Task: Create a sub task System Test and UAT for the task  Add push notification feature to the app in the project TrendForge , assign it to team member softage.10@softage.net and update the status of the sub task to  At Risk , set the priority of the sub task to Medium.
Action: Mouse moved to (78, 567)
Screenshot: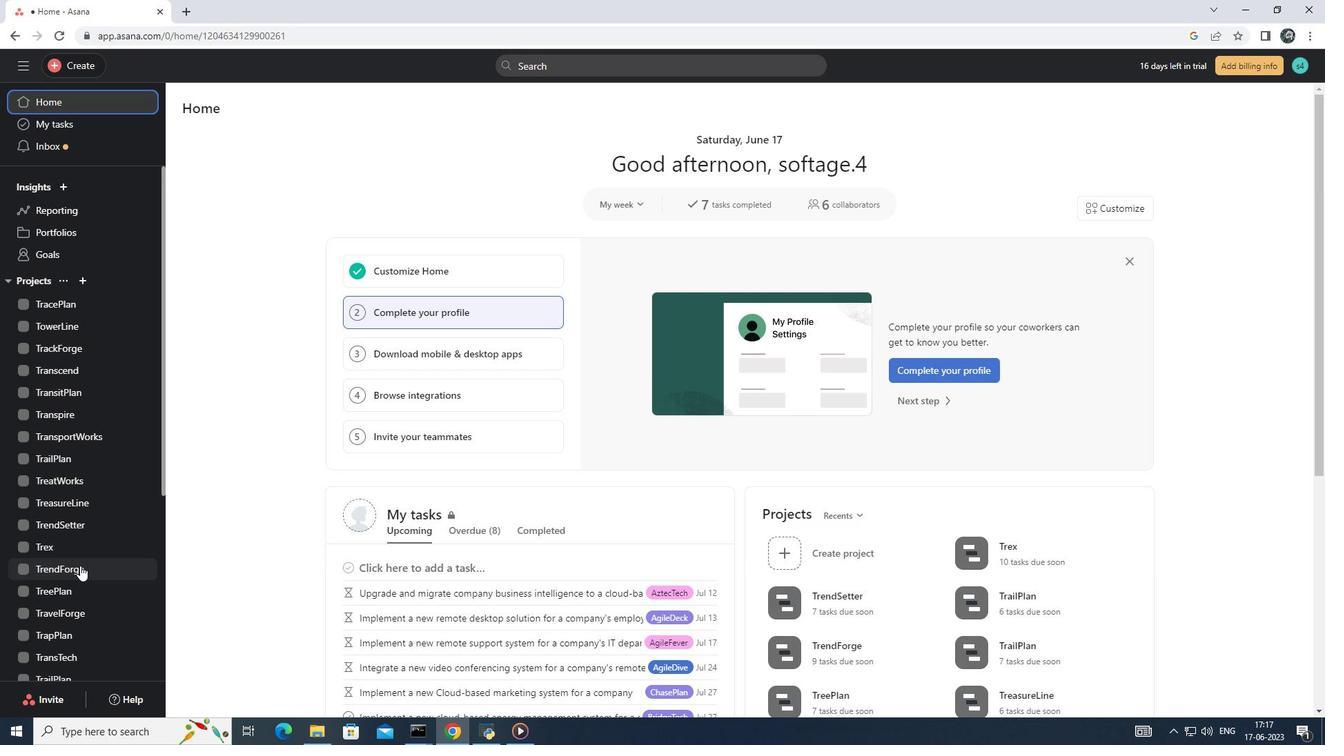 
Action: Mouse pressed left at (78, 567)
Screenshot: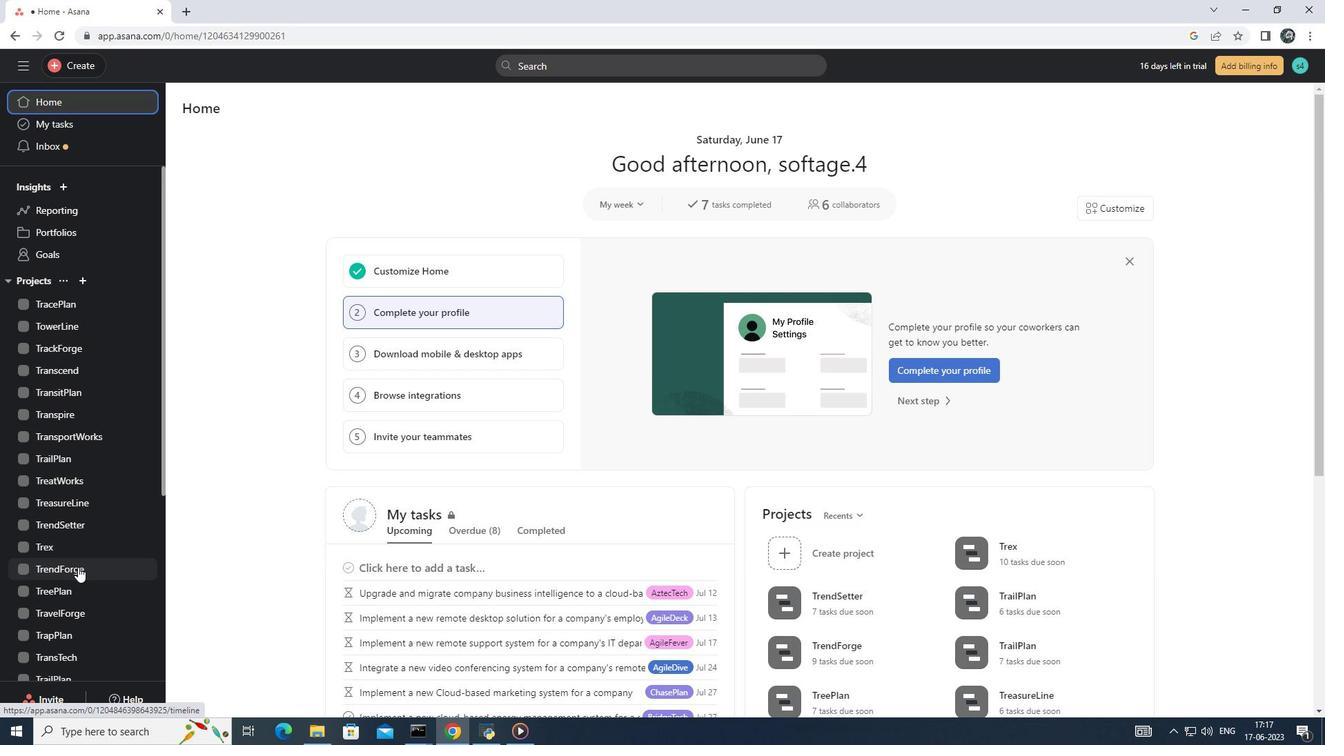 
Action: Mouse moved to (573, 323)
Screenshot: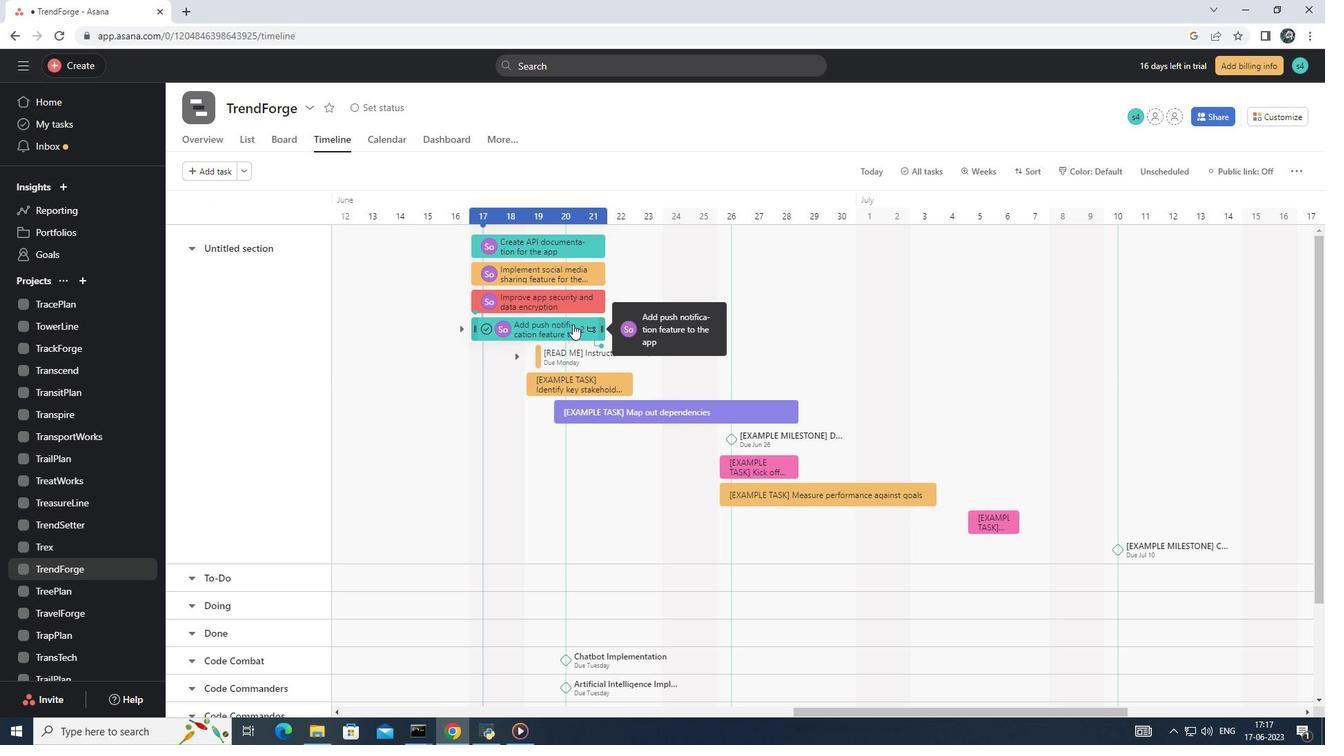 
Action: Mouse pressed left at (573, 323)
Screenshot: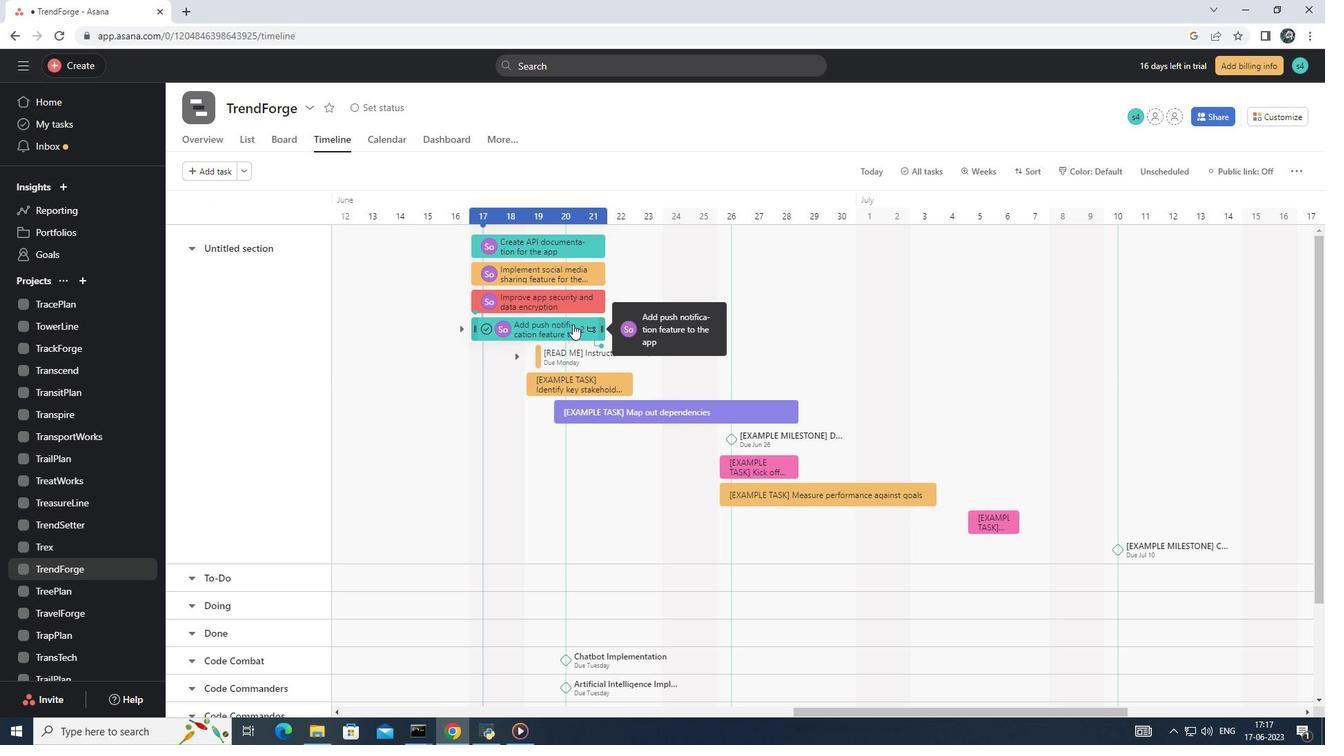 
Action: Mouse moved to (939, 424)
Screenshot: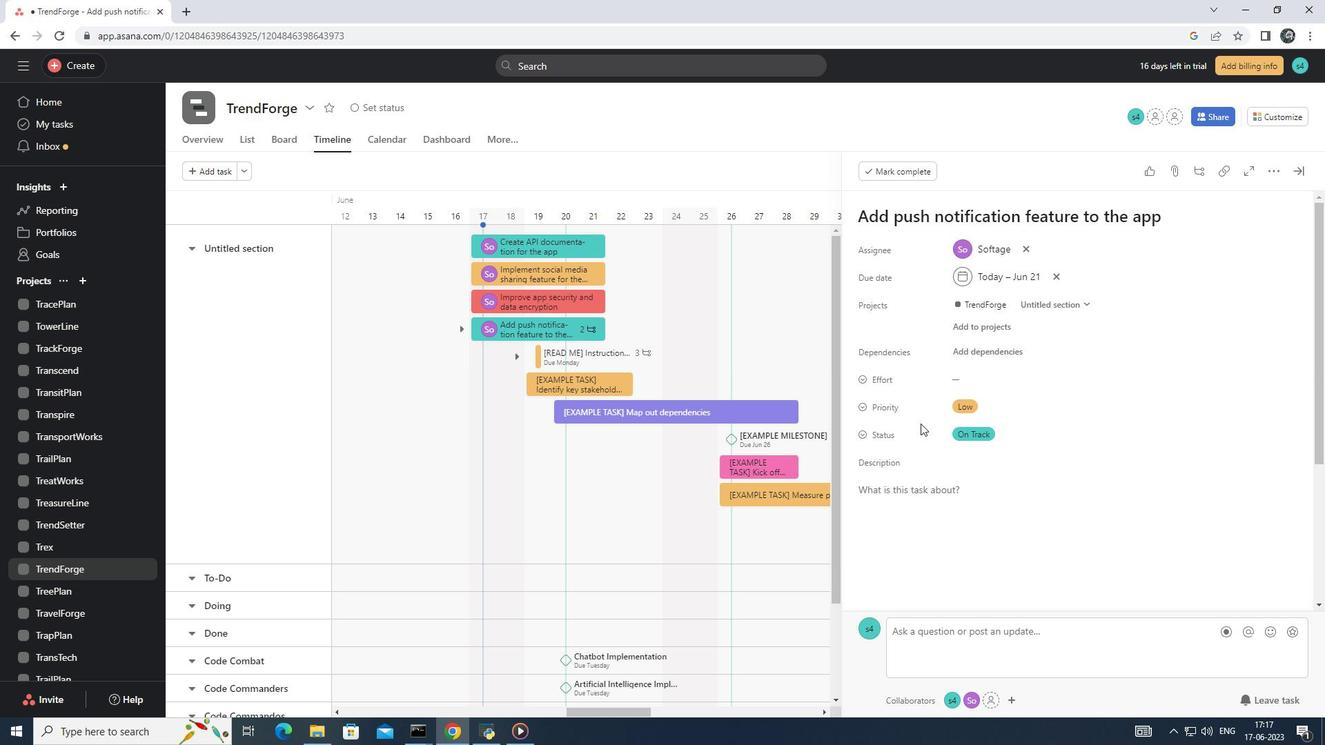 
Action: Mouse scrolled (939, 424) with delta (0, 0)
Screenshot: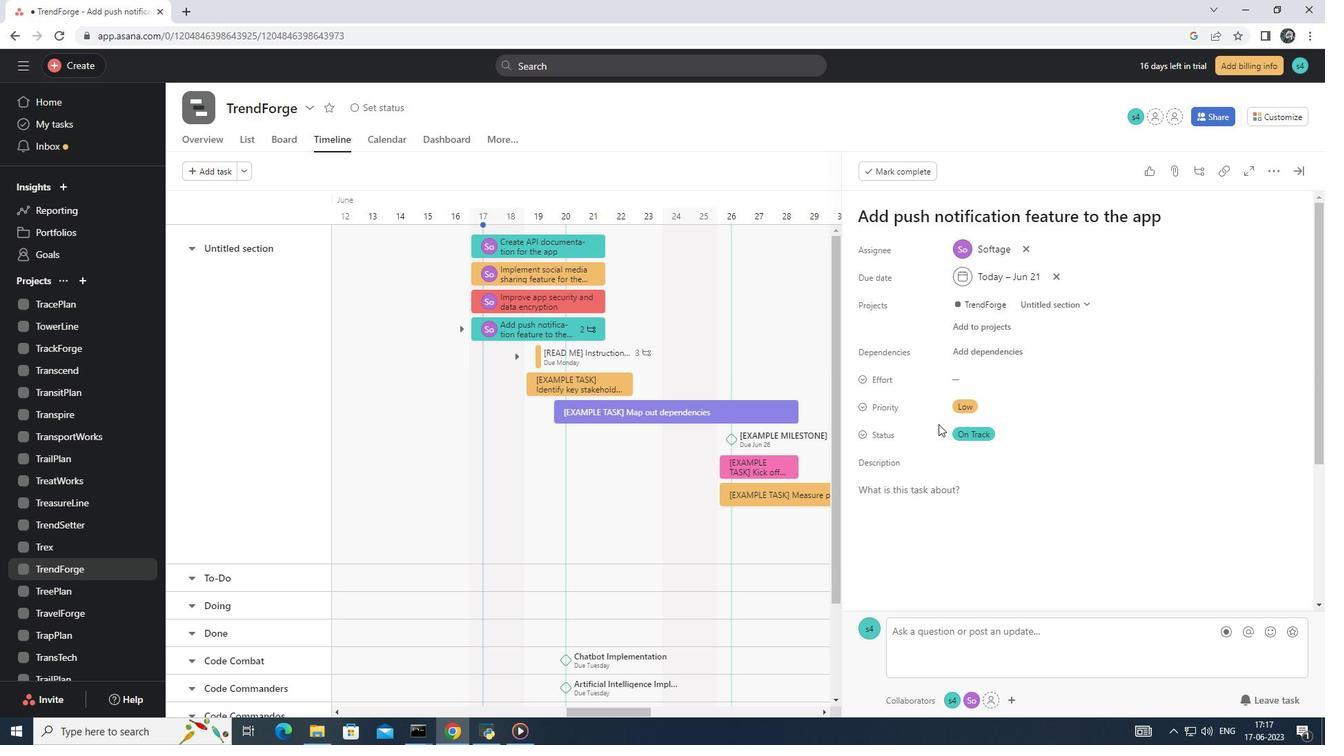 
Action: Mouse scrolled (939, 424) with delta (0, 0)
Screenshot: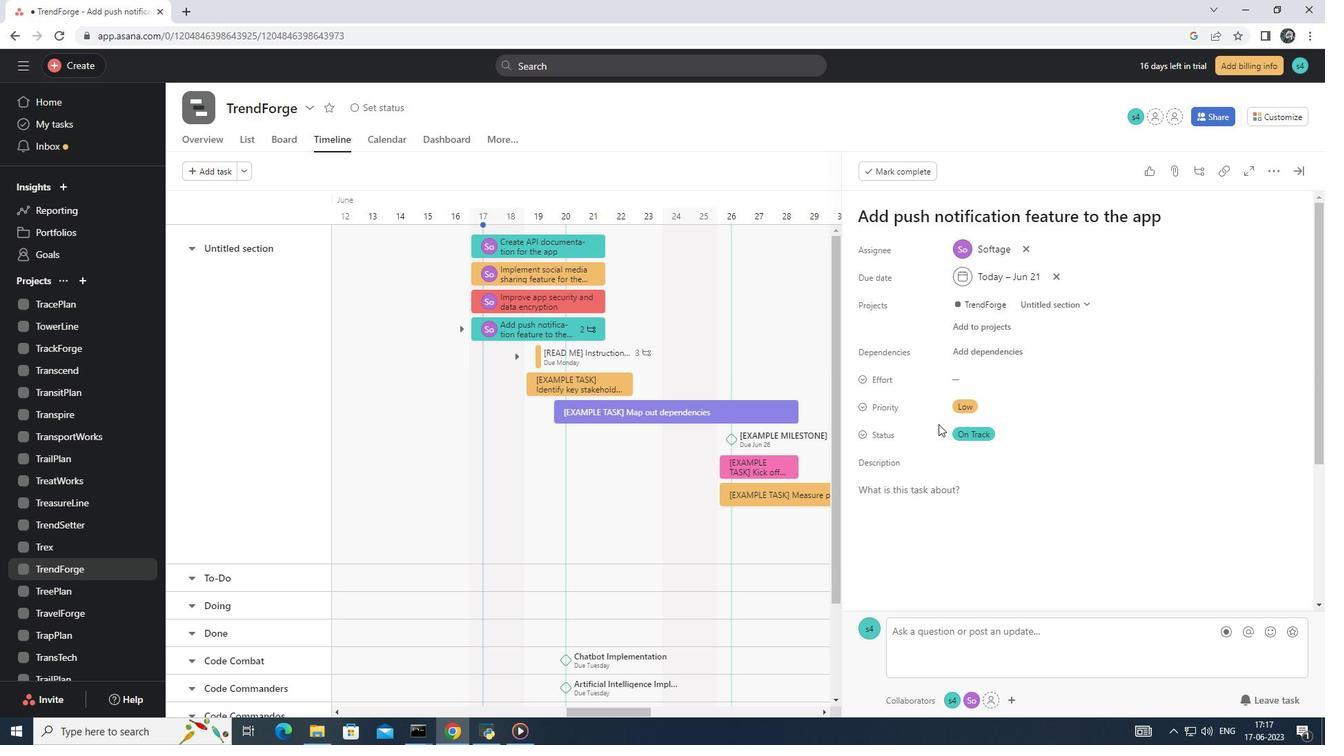 
Action: Mouse scrolled (939, 424) with delta (0, 0)
Screenshot: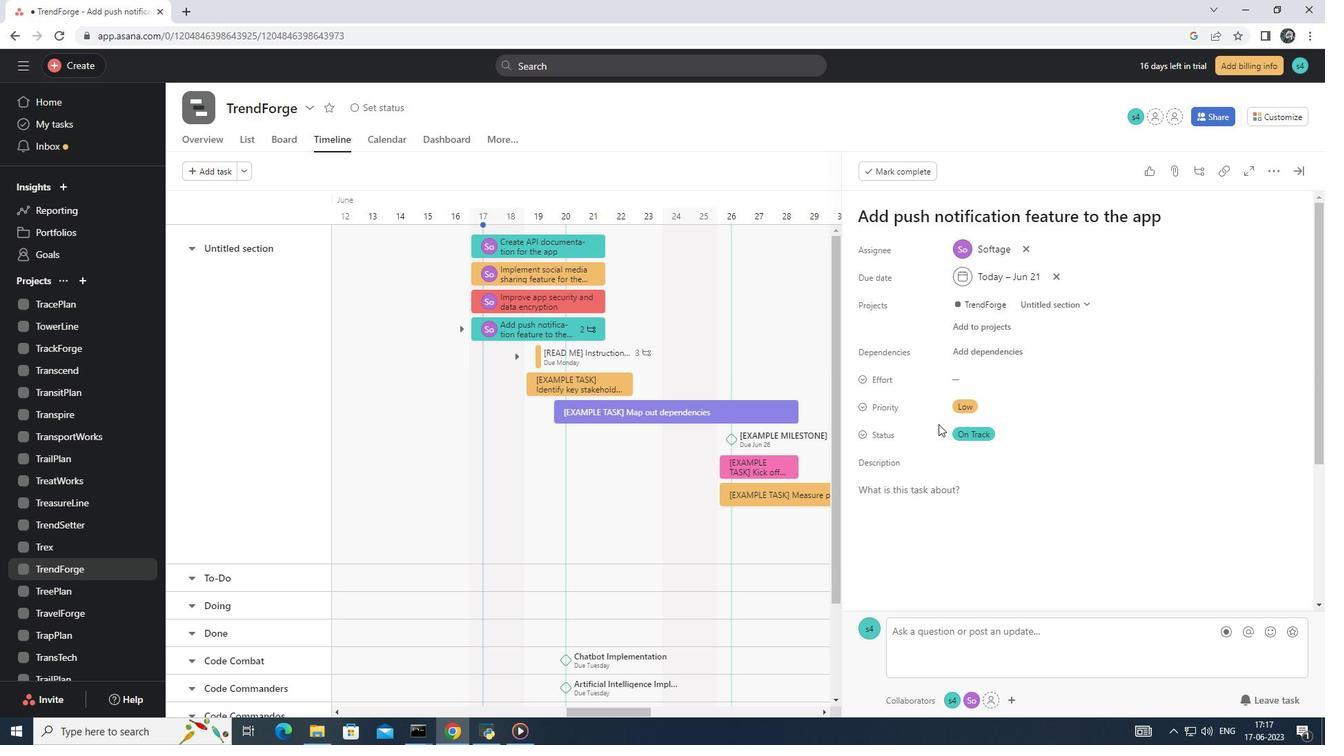 
Action: Mouse moved to (899, 499)
Screenshot: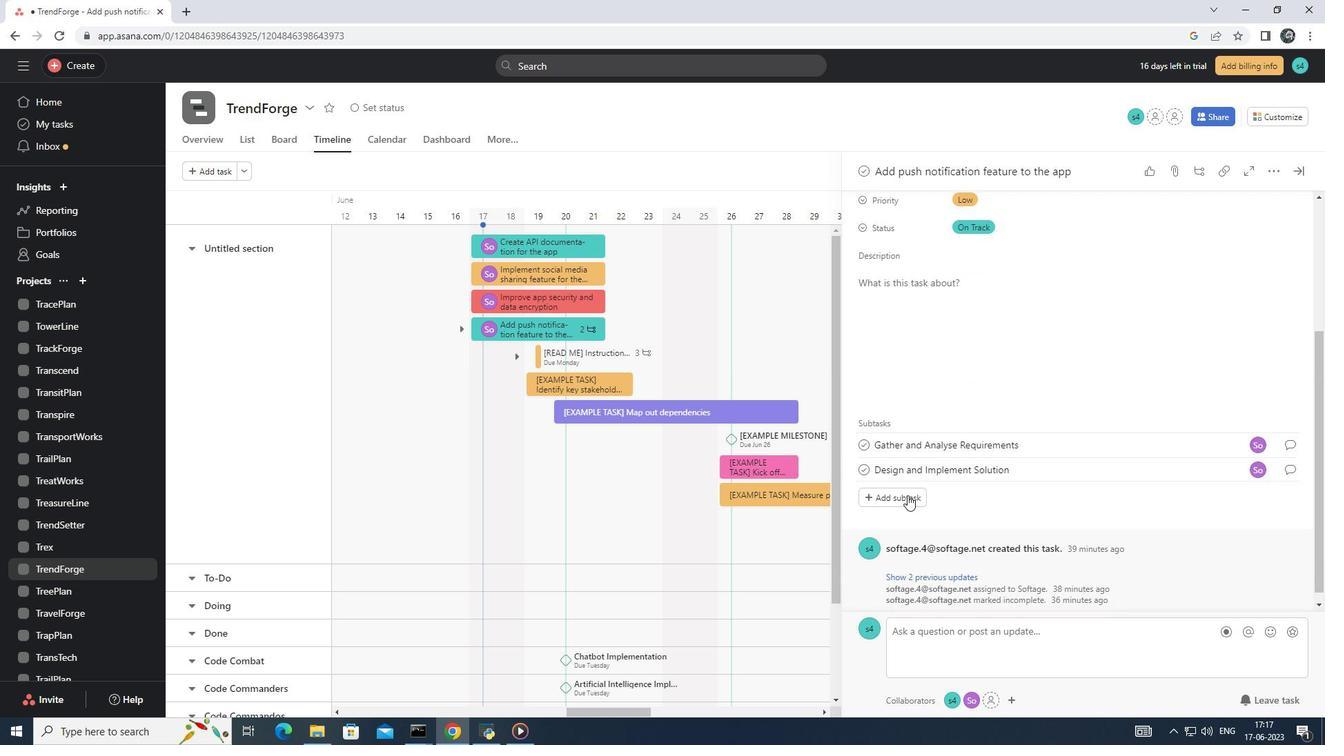 
Action: Mouse pressed left at (899, 499)
Screenshot: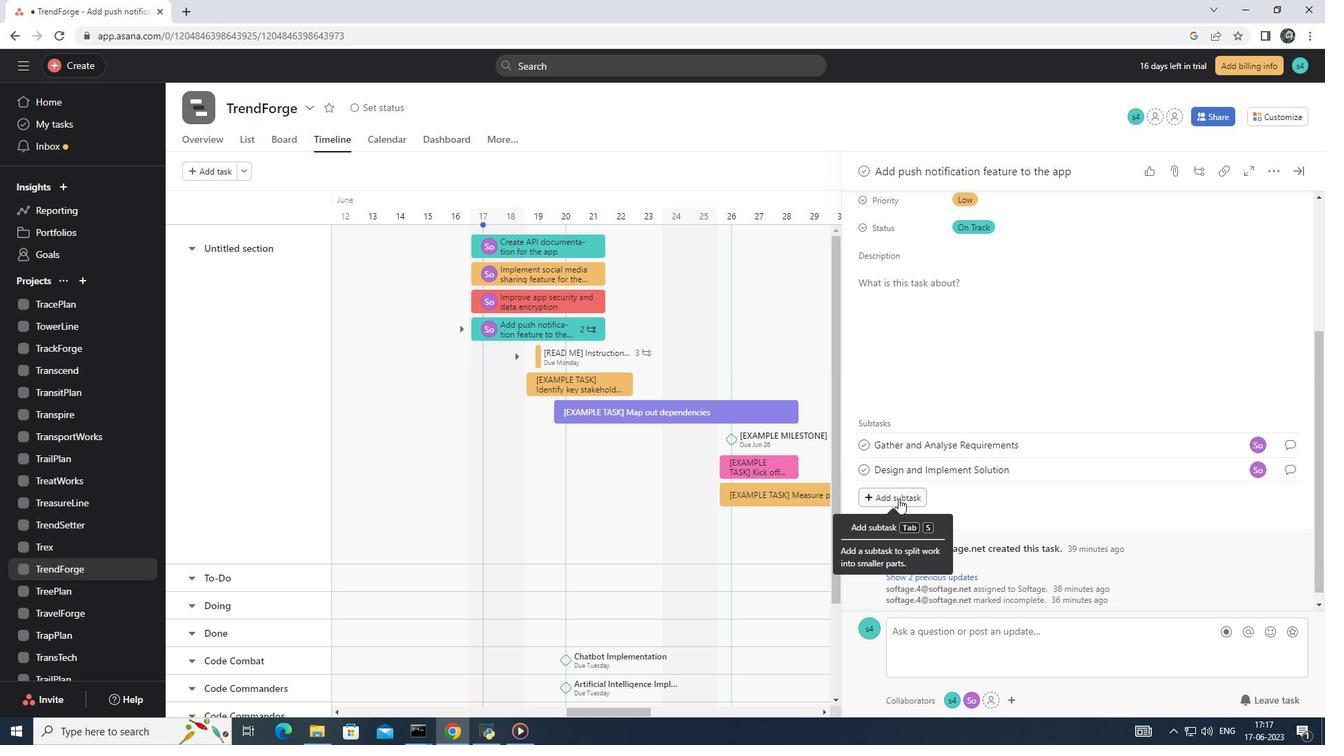 
Action: Mouse moved to (904, 466)
Screenshot: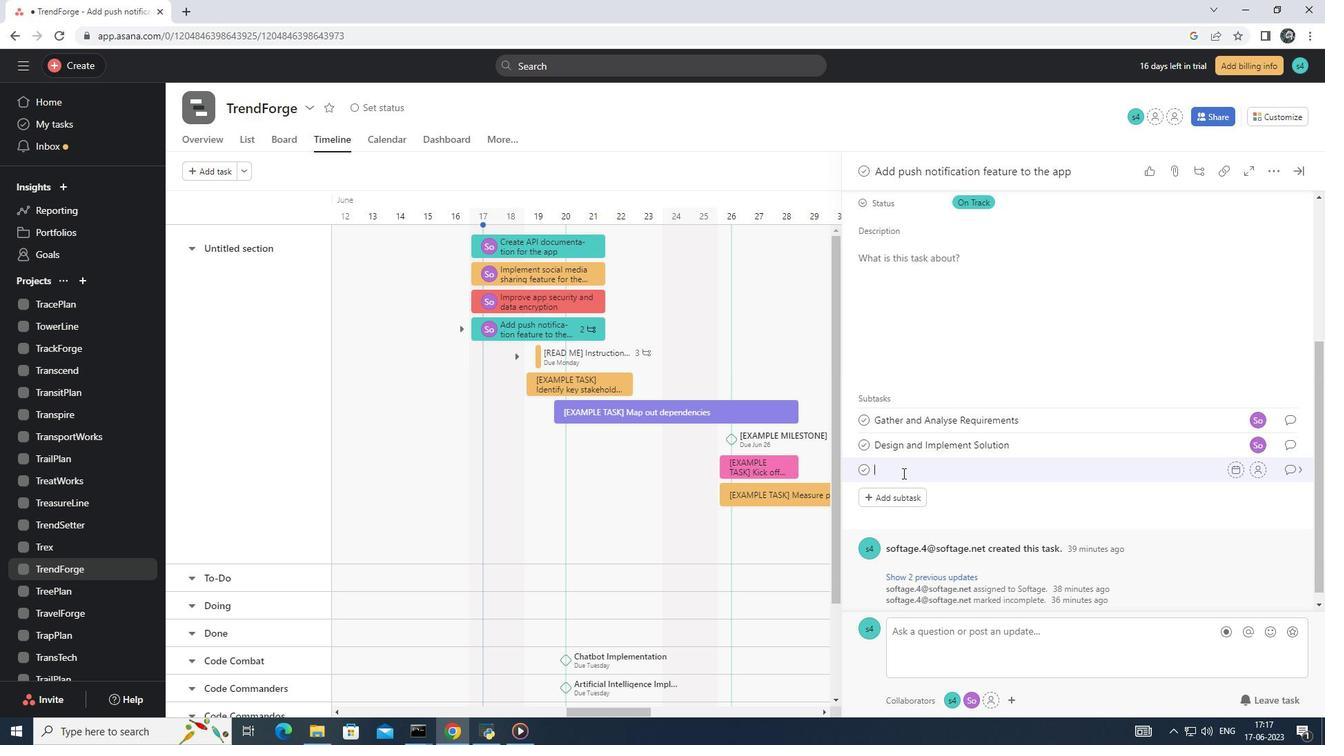 
Action: Mouse pressed left at (904, 466)
Screenshot: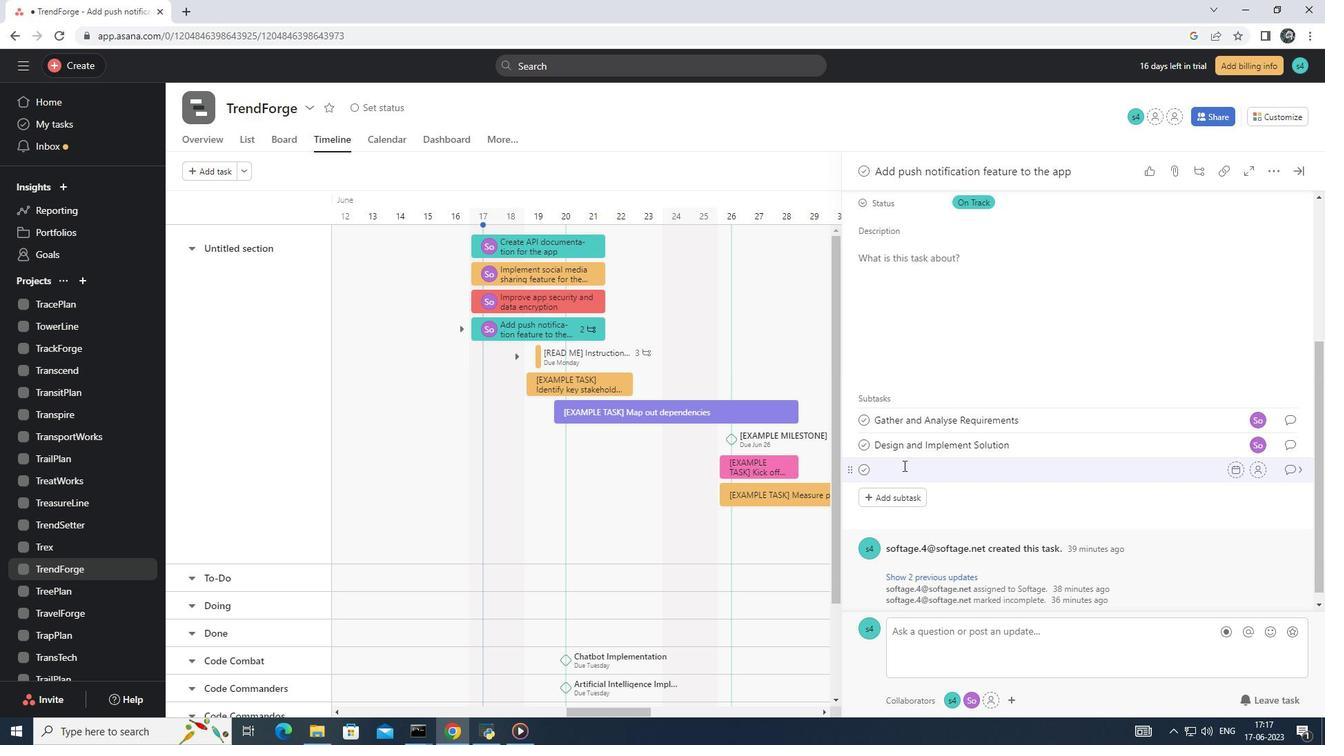 
Action: Key pressed <Key.shift>System<Key.space><Key.shift>Test<Key.space>and<Key.space><Key.shift><Key.shift><Key.shift><Key.shift><Key.shift><Key.shift><Key.shift><Key.shift><Key.shift><Key.shift><Key.shift><Key.shift><Key.shift><Key.shift><Key.shift><Key.shift><Key.shift><Key.shift><Key.shift><Key.shift>UAT
Screenshot: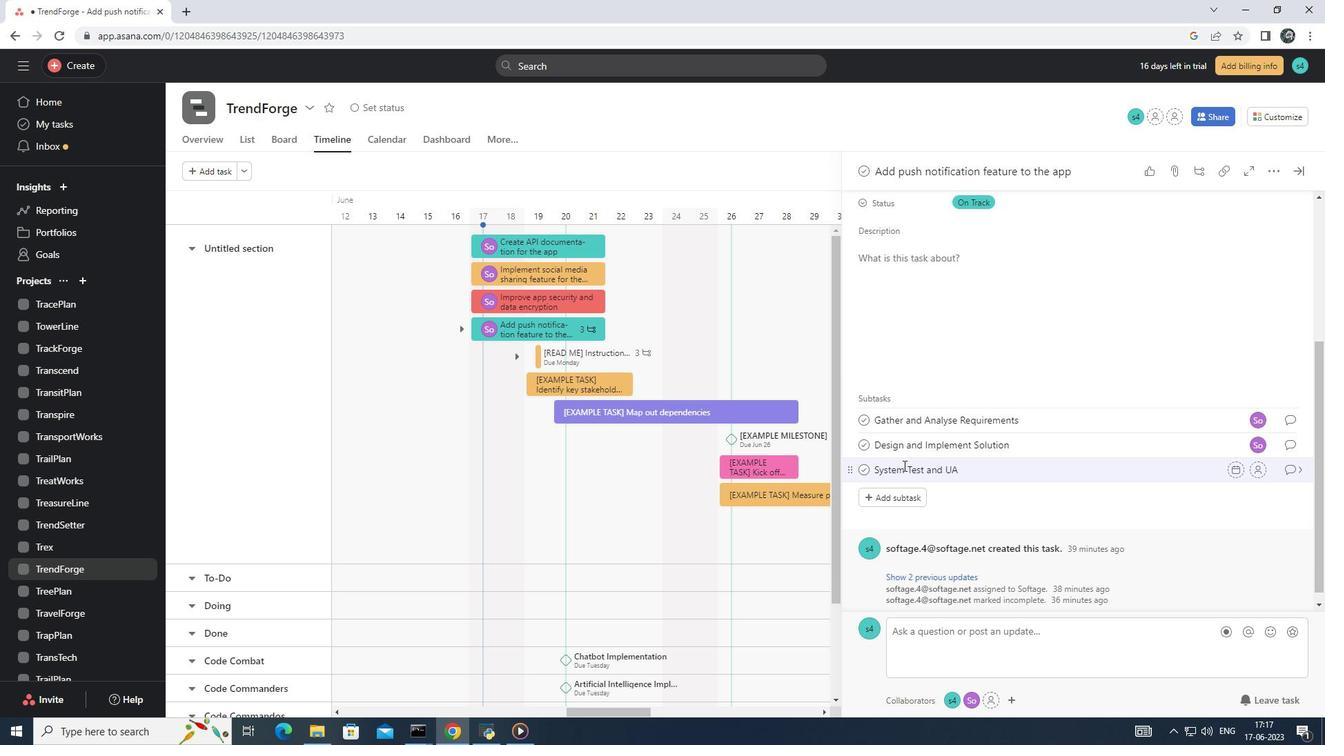 
Action: Mouse moved to (1259, 467)
Screenshot: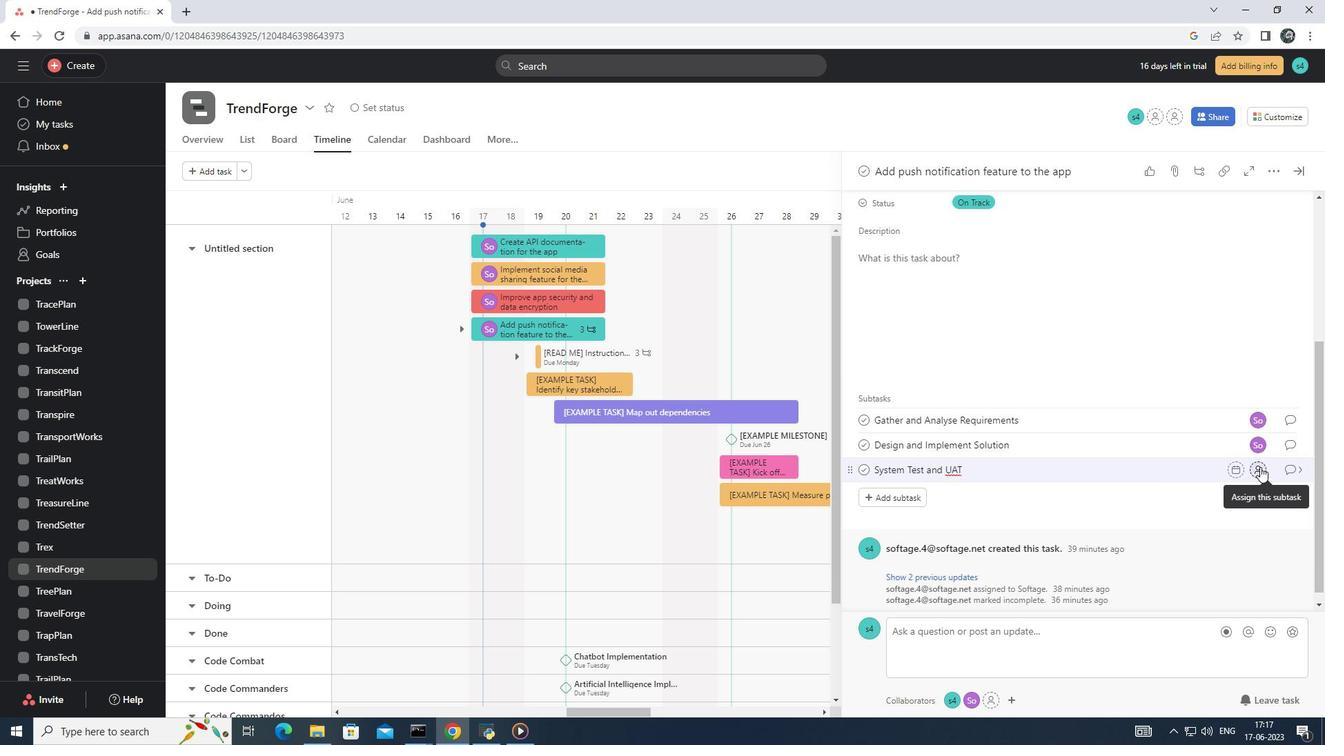 
Action: Mouse pressed left at (1259, 467)
Screenshot: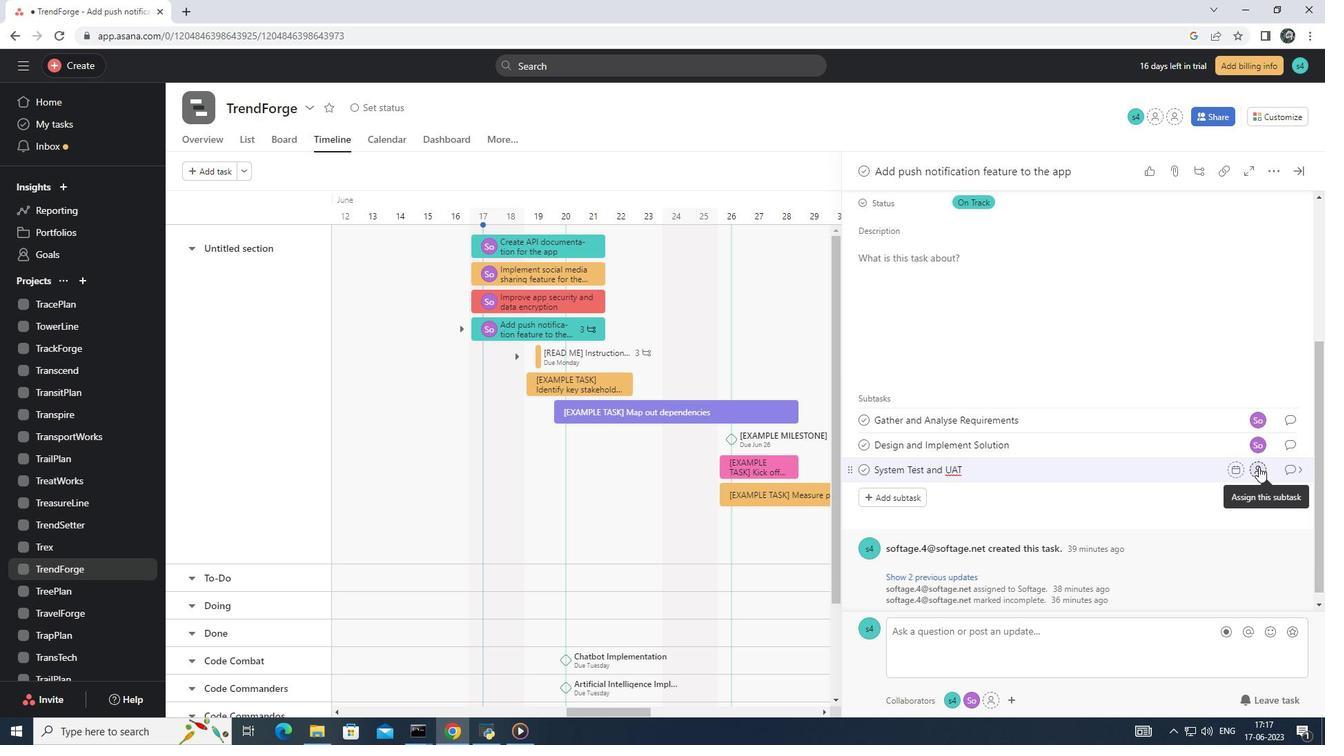 
Action: Mouse moved to (1062, 530)
Screenshot: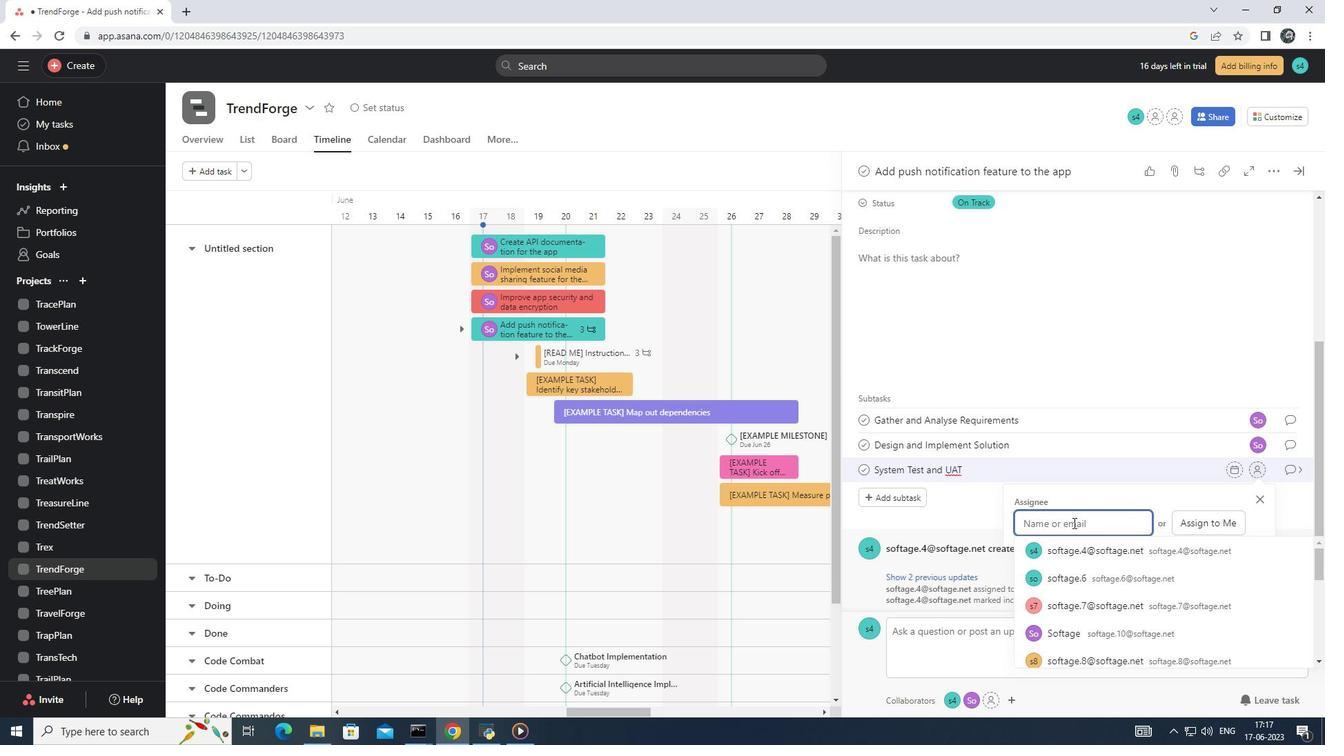 
Action: Key pressed softage.1
Screenshot: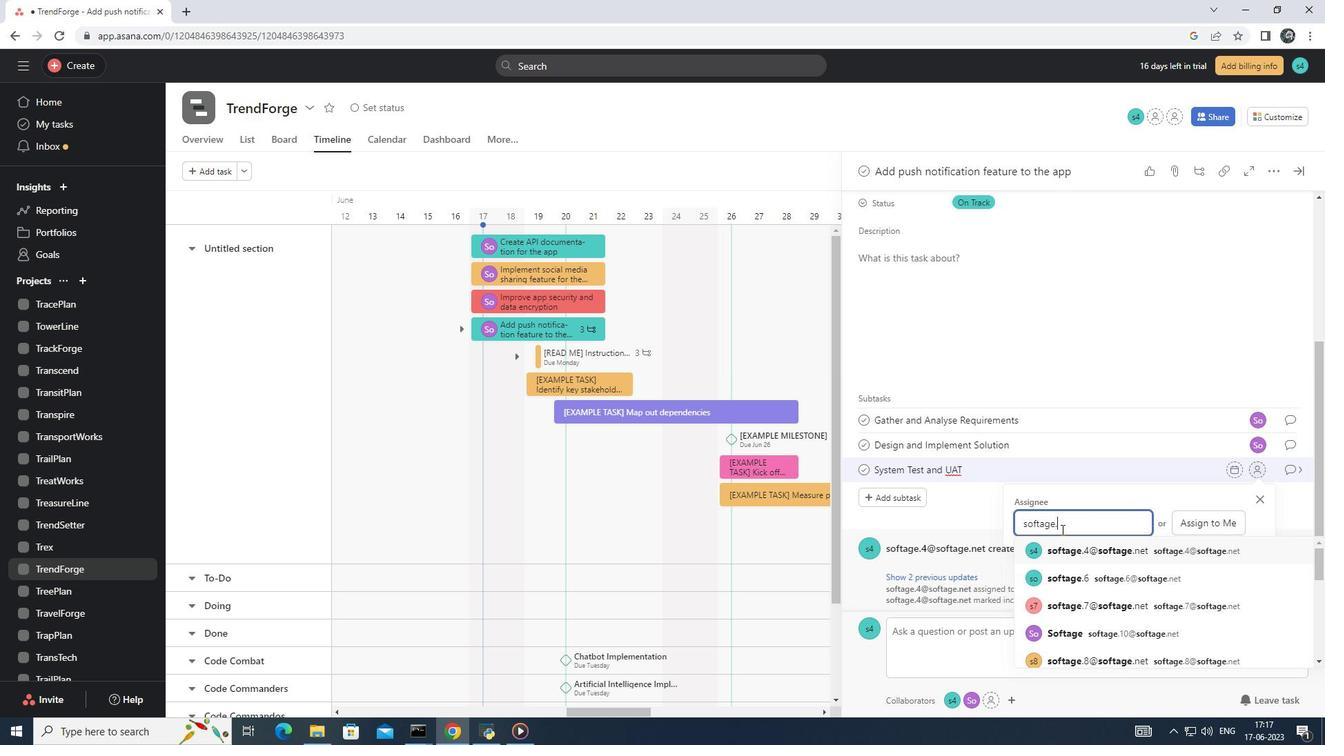 
Action: Mouse moved to (1061, 531)
Screenshot: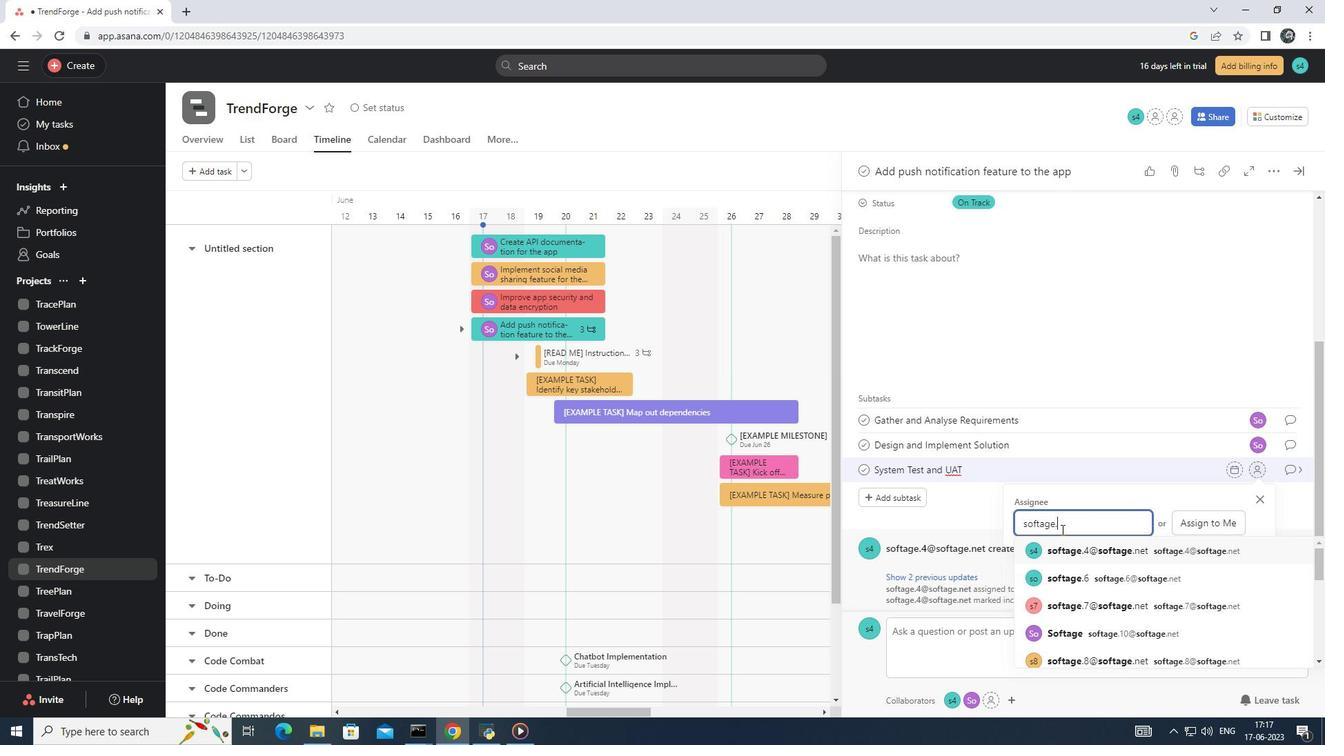 
Action: Key pressed 0<Key.shift>@softage.net<Key.enter>
Screenshot: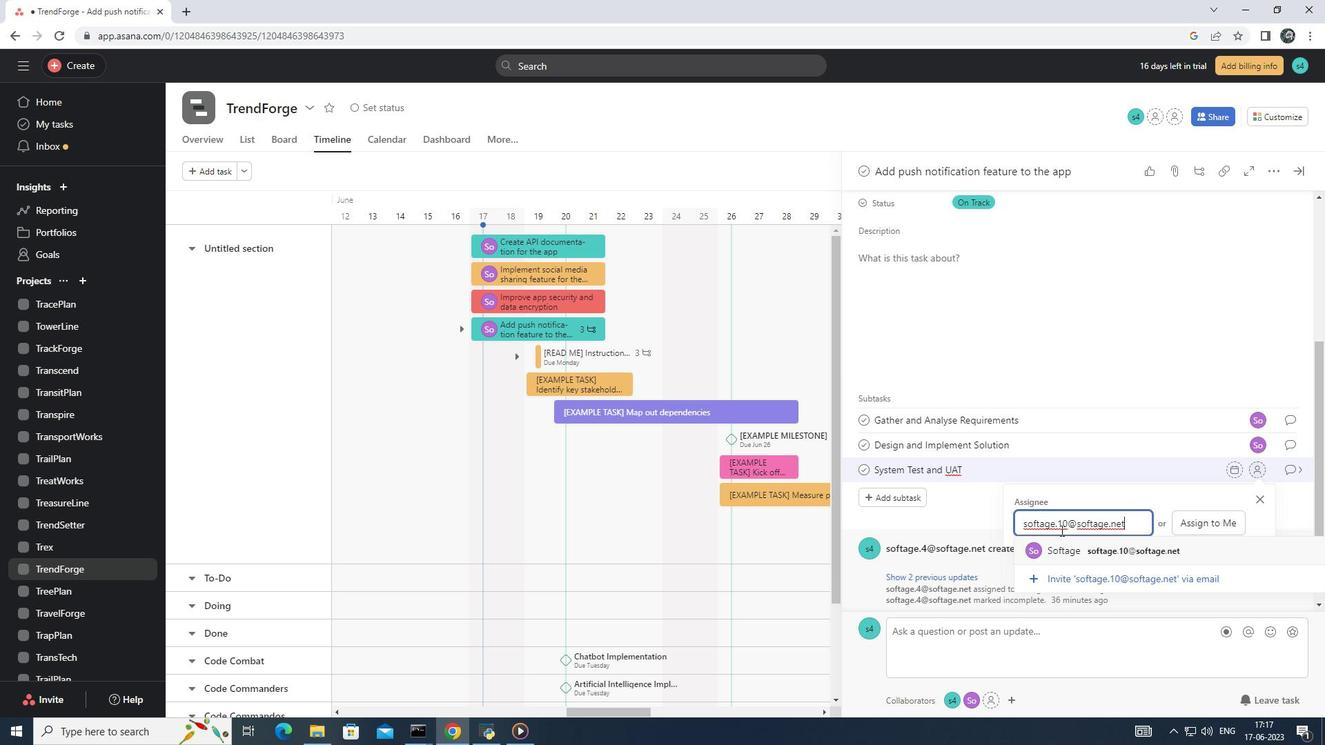 
Action: Mouse moved to (1301, 466)
Screenshot: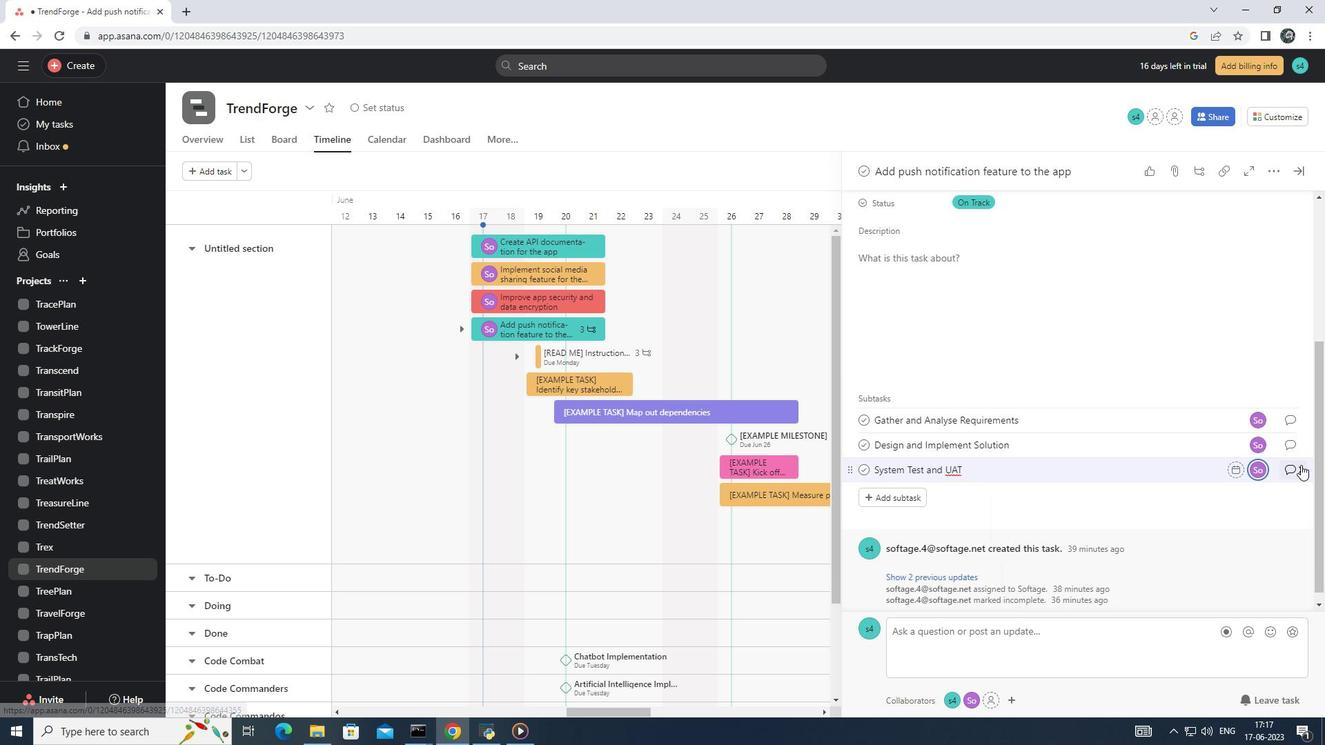 
Action: Mouse pressed left at (1301, 466)
Screenshot: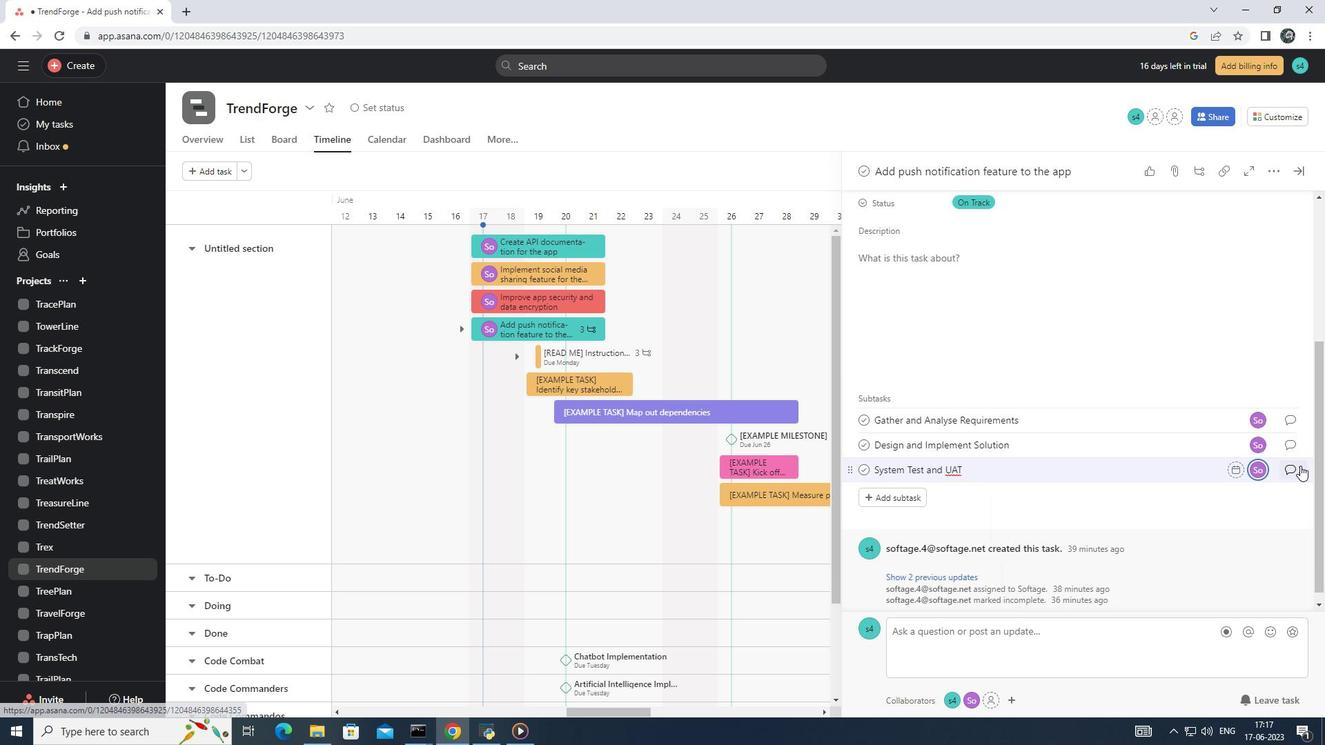 
Action: Mouse moved to (886, 366)
Screenshot: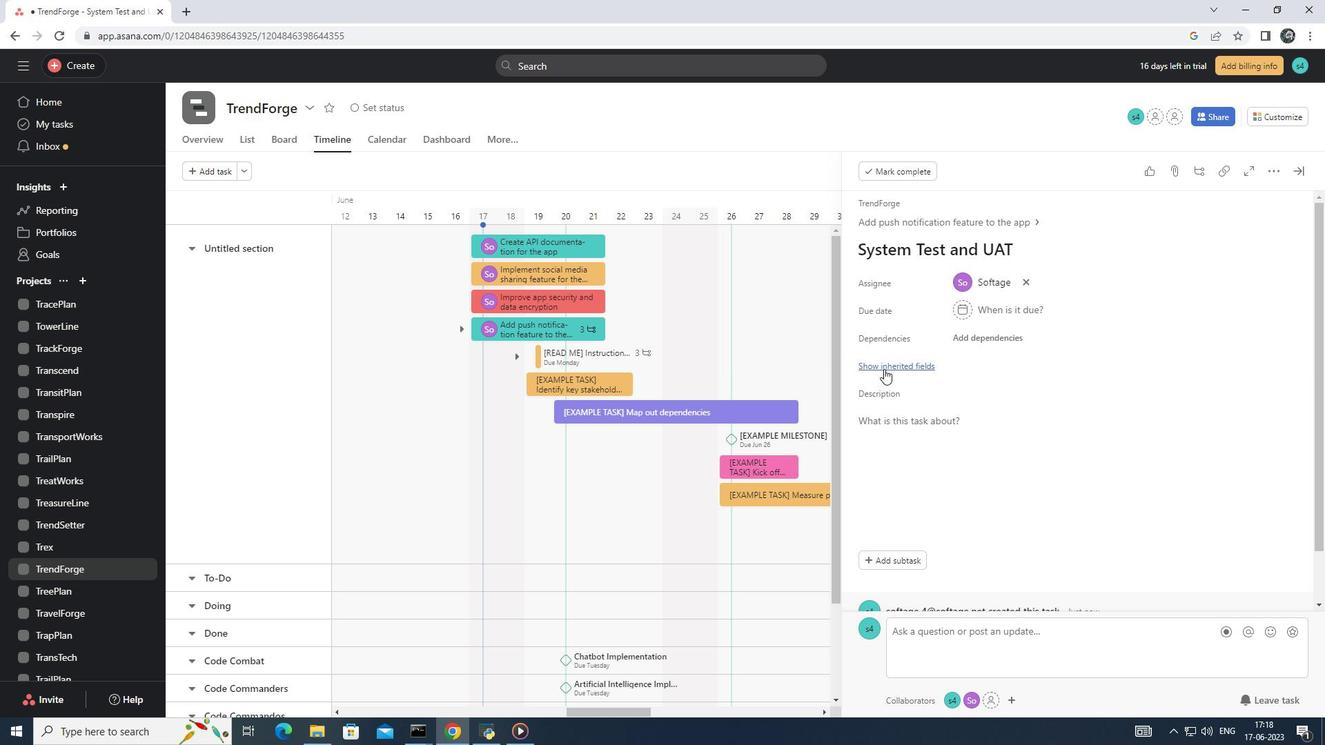
Action: Mouse pressed left at (886, 366)
Screenshot: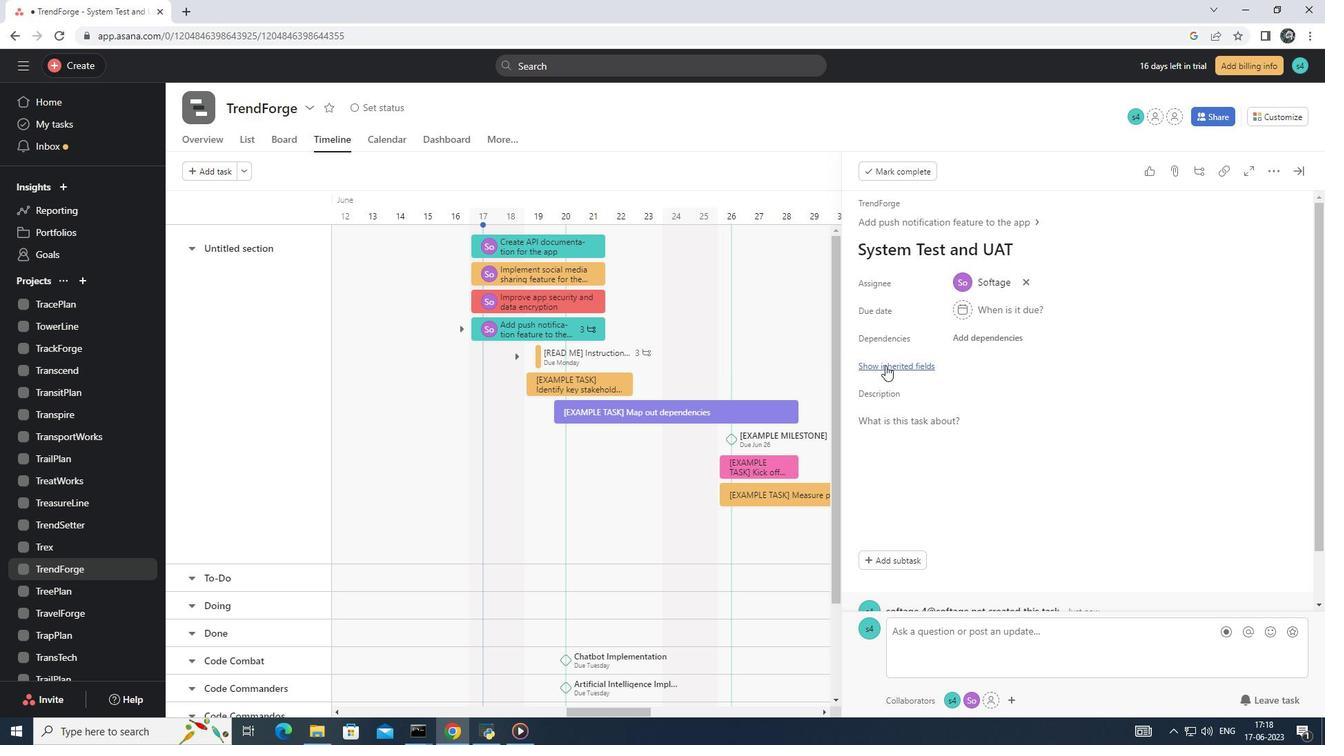 
Action: Mouse moved to (956, 444)
Screenshot: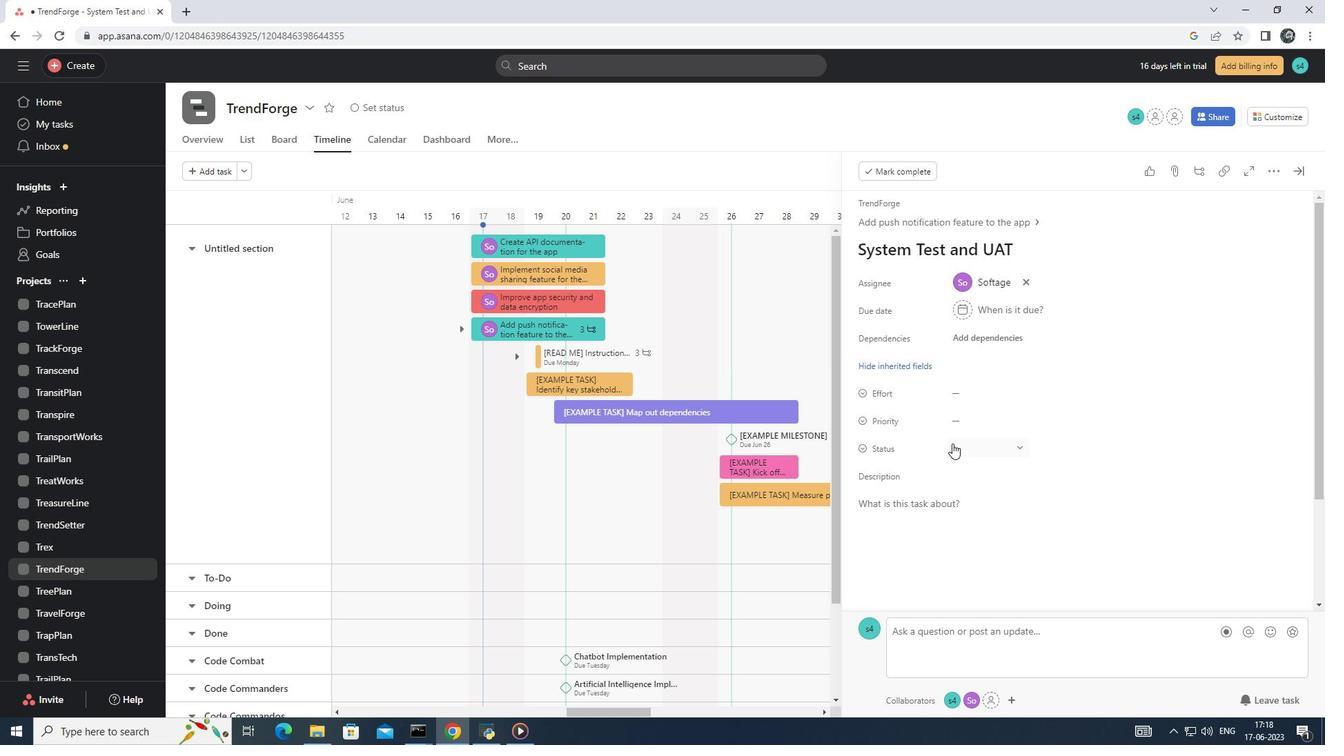 
Action: Mouse pressed left at (956, 444)
Screenshot: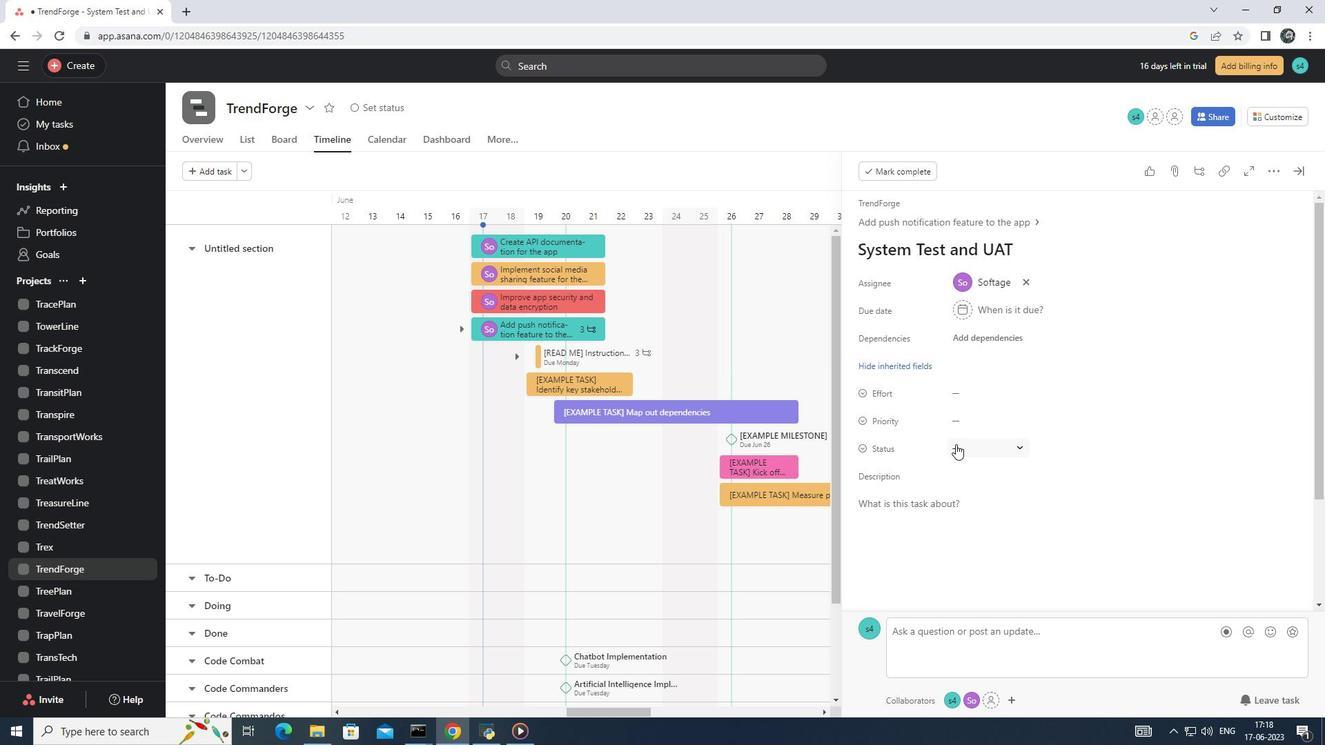 
Action: Mouse moved to (1000, 517)
Screenshot: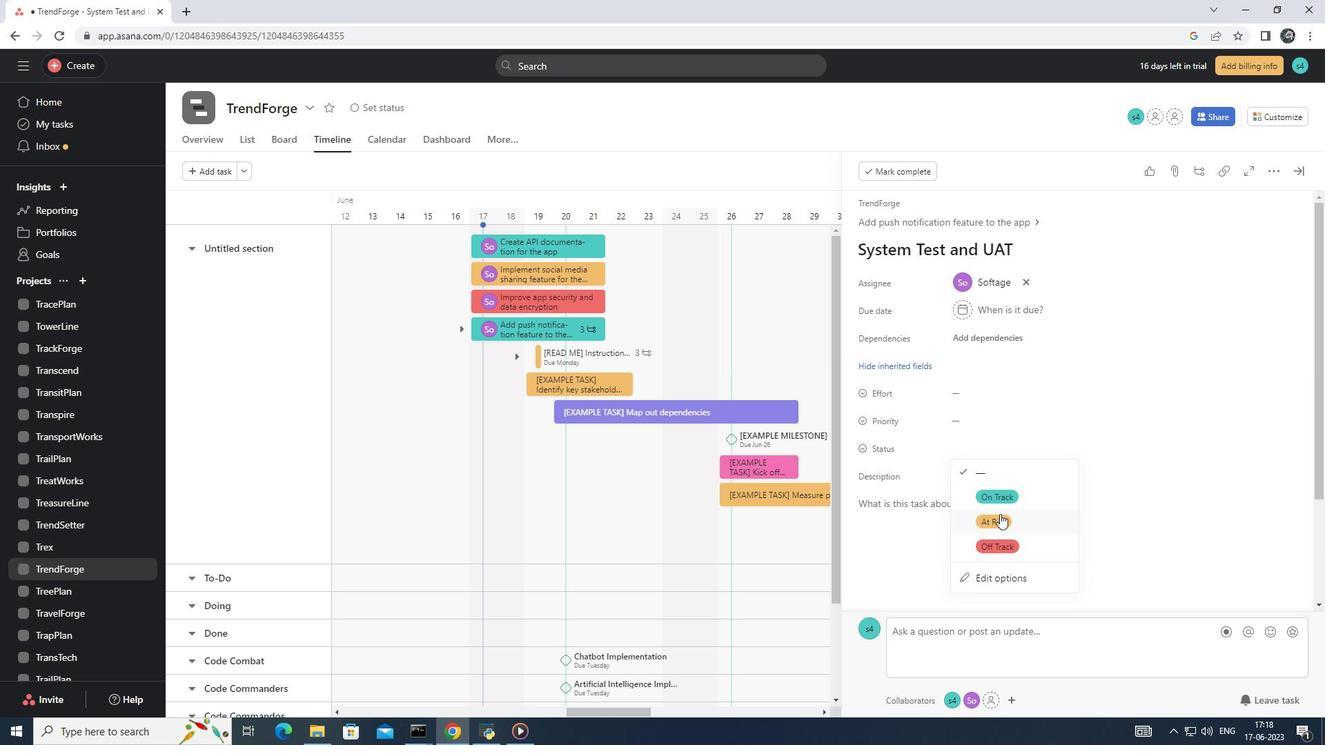 
Action: Mouse pressed left at (1000, 517)
Screenshot: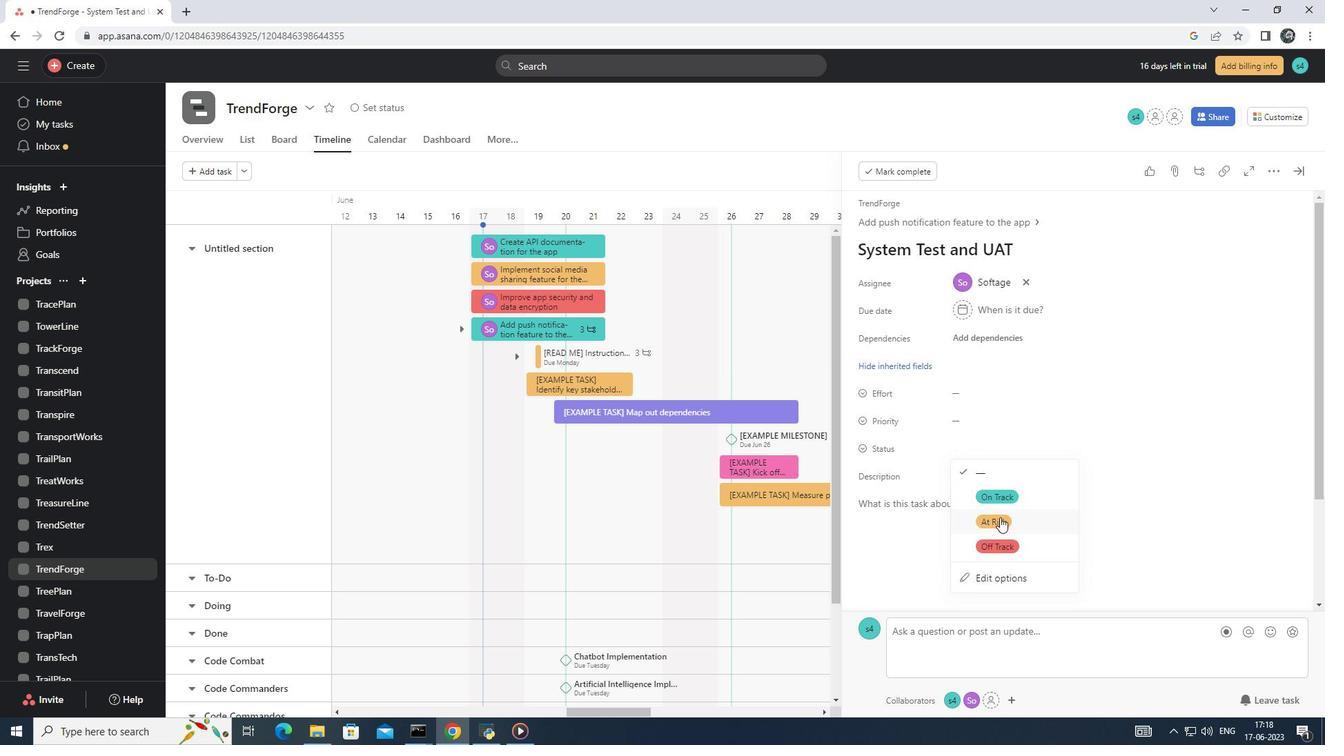 
Action: Mouse moved to (982, 420)
Screenshot: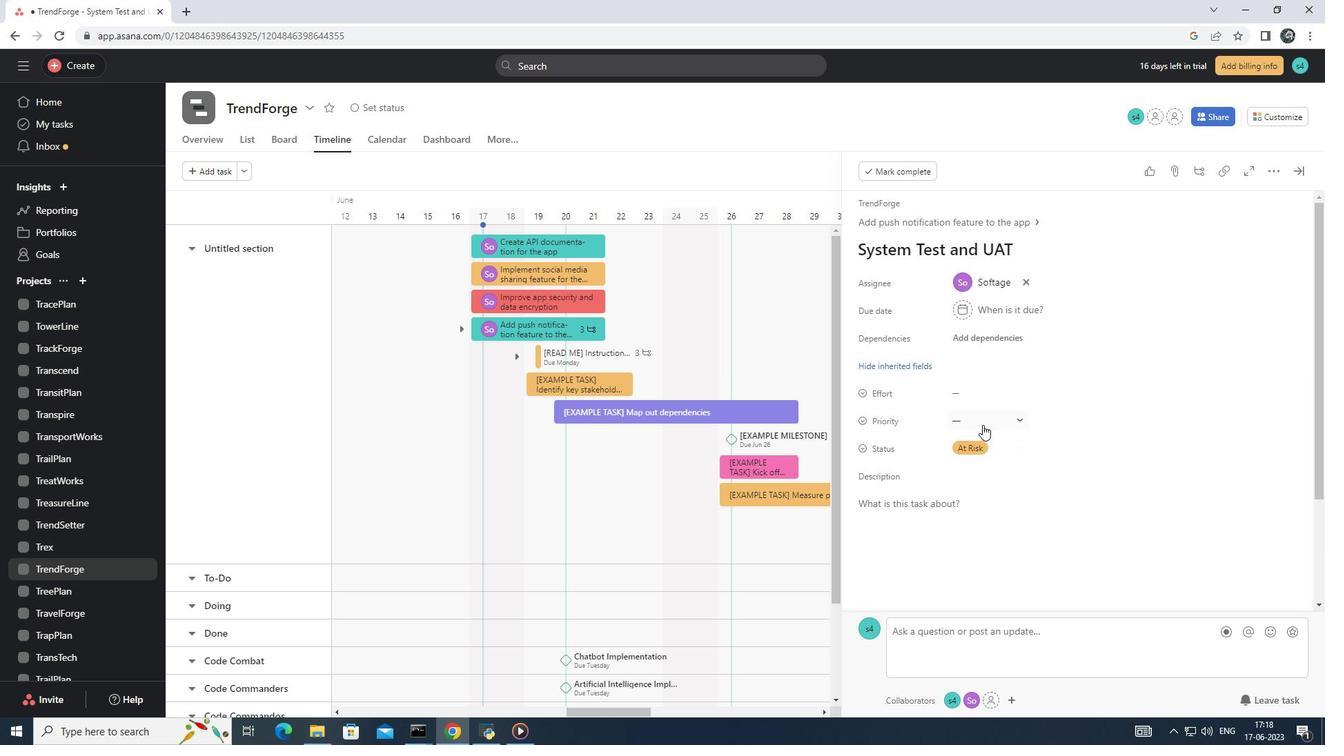 
Action: Mouse pressed left at (982, 420)
Screenshot: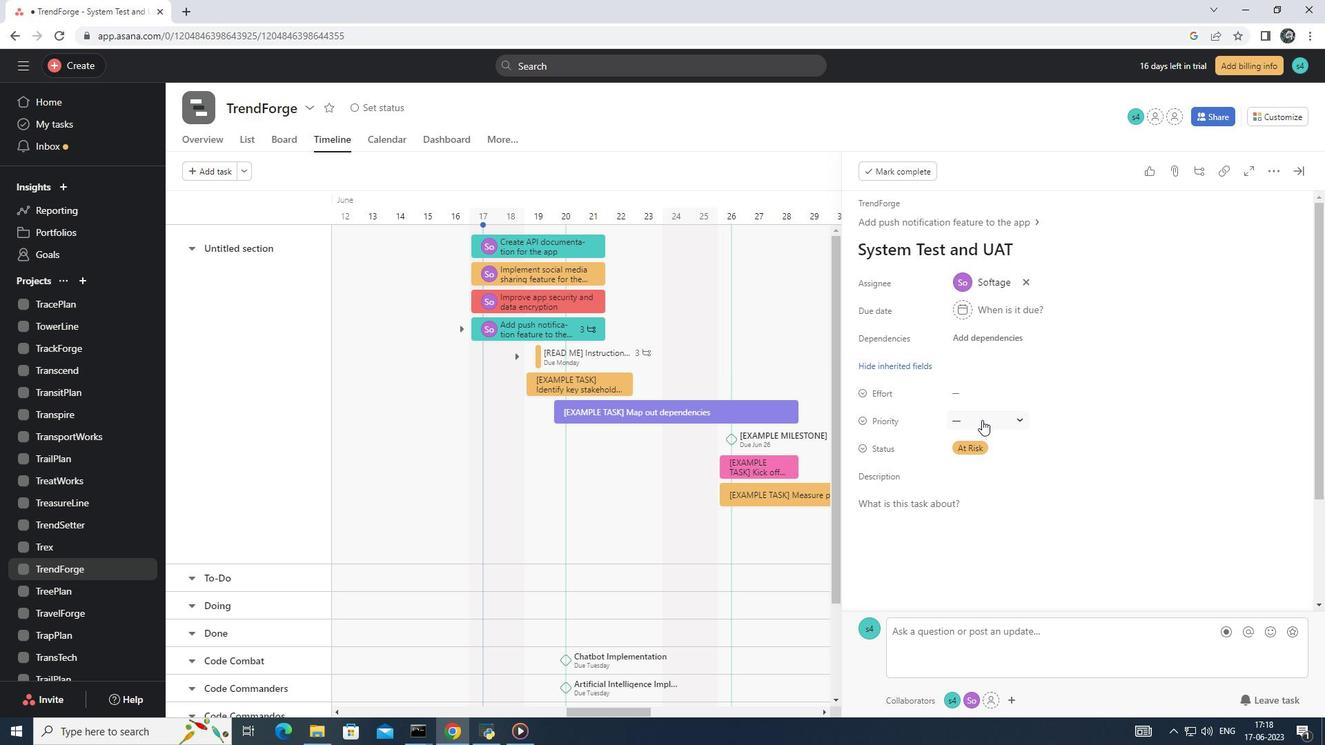 
Action: Mouse moved to (1018, 492)
Screenshot: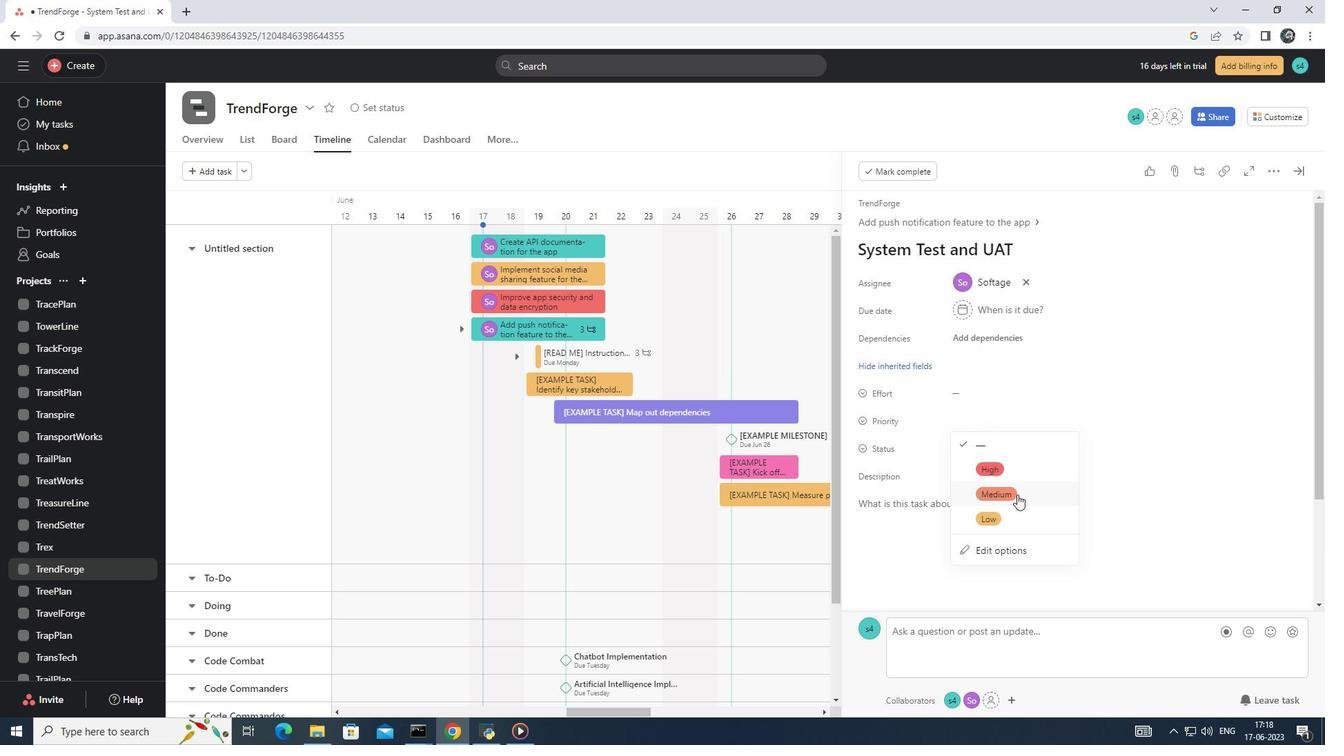 
Action: Mouse pressed left at (1018, 492)
Screenshot: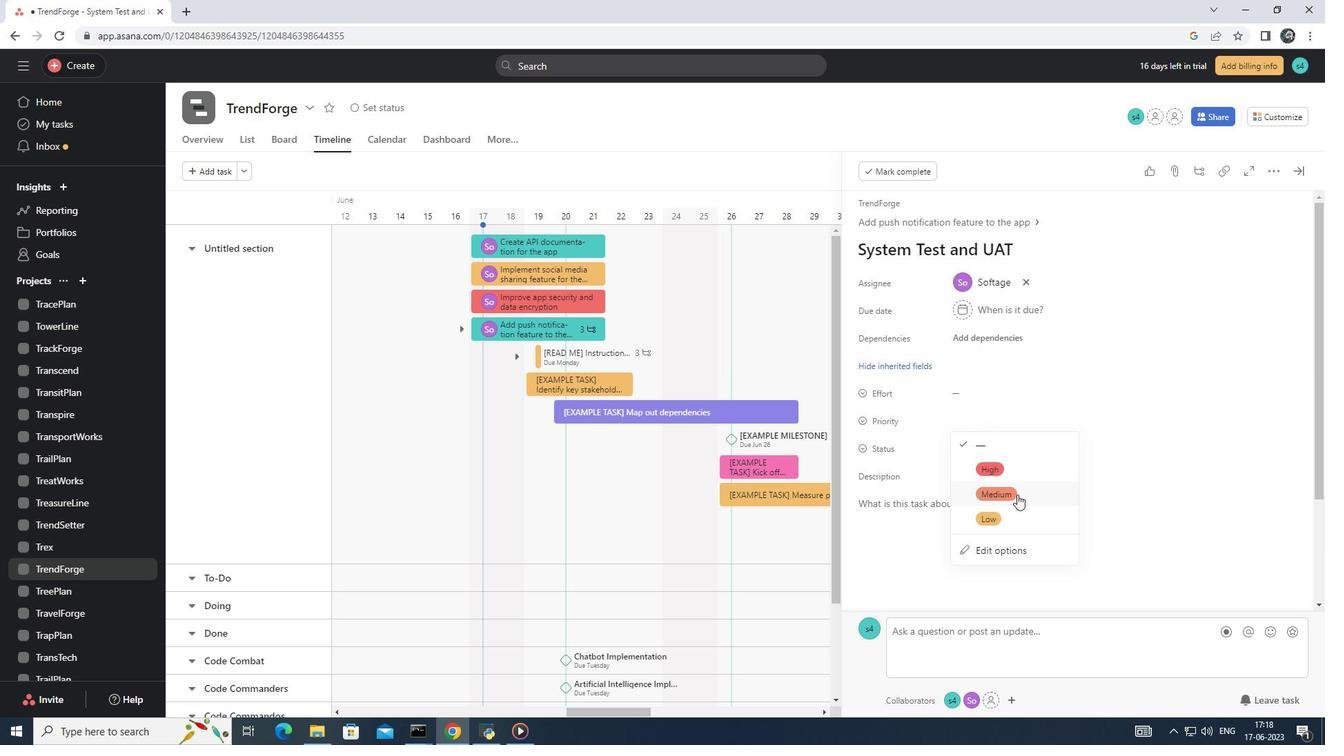 
Action: Mouse moved to (1015, 491)
Screenshot: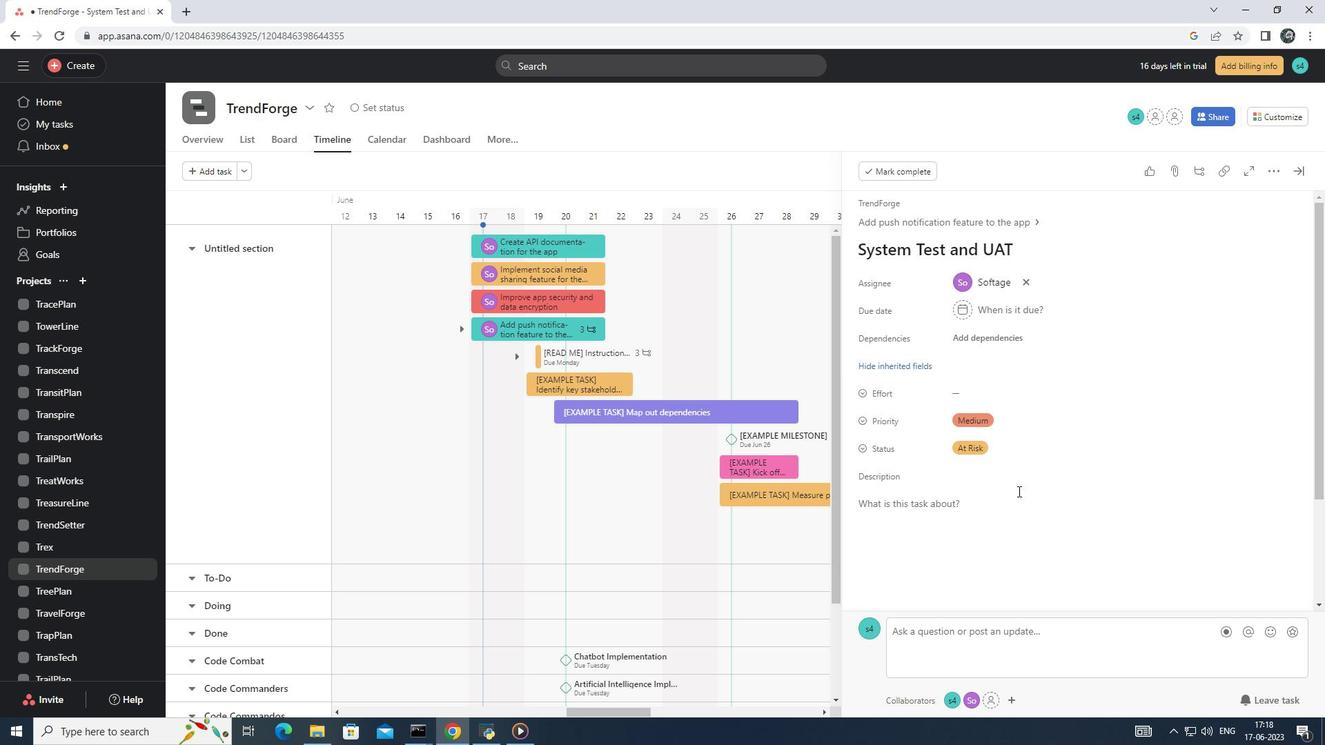 
